 Task: Filter the opportunities by opportunities that will be closed in the next month
Action: Mouse moved to (101, 130)
Screenshot: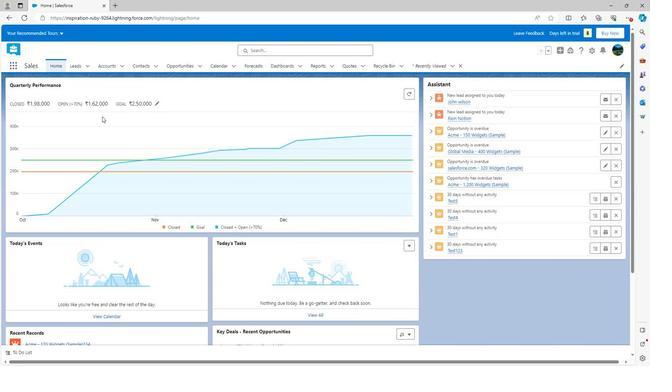 
Action: Mouse scrolled (101, 129) with delta (0, 0)
Screenshot: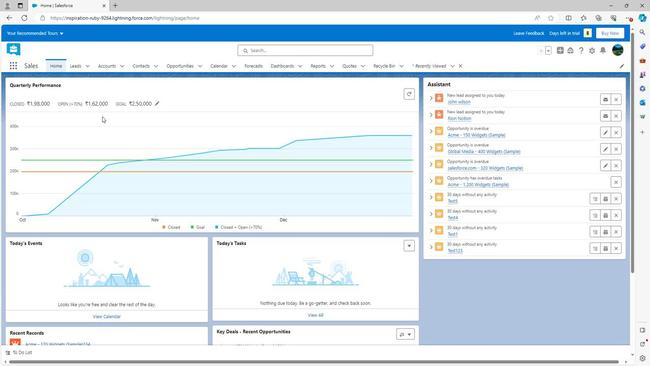 
Action: Mouse scrolled (101, 129) with delta (0, 0)
Screenshot: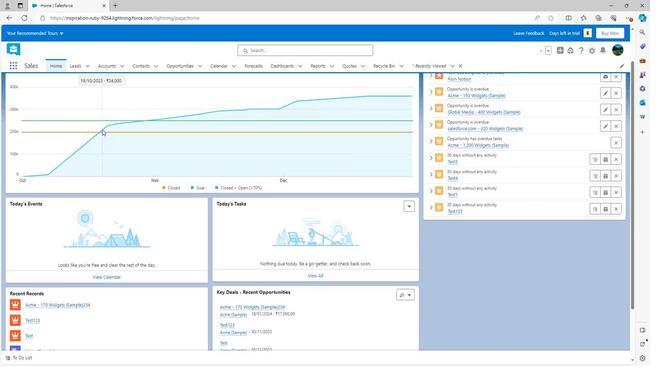 
Action: Mouse moved to (101, 130)
Screenshot: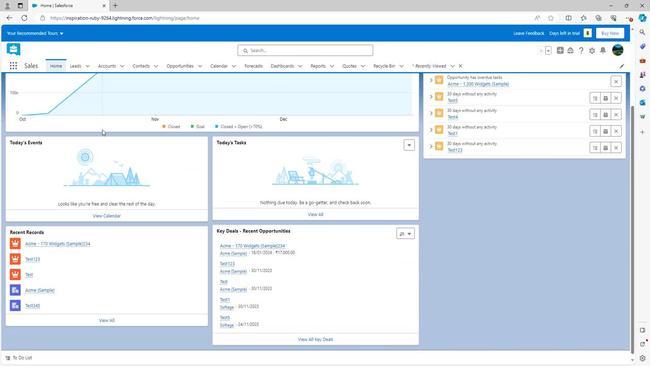 
Action: Mouse scrolled (101, 129) with delta (0, 0)
Screenshot: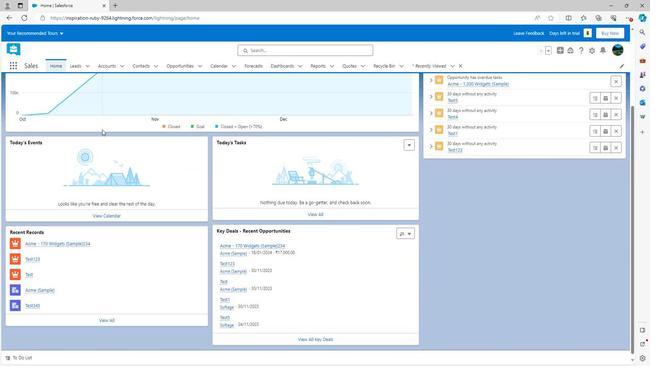 
Action: Mouse moved to (101, 130)
Screenshot: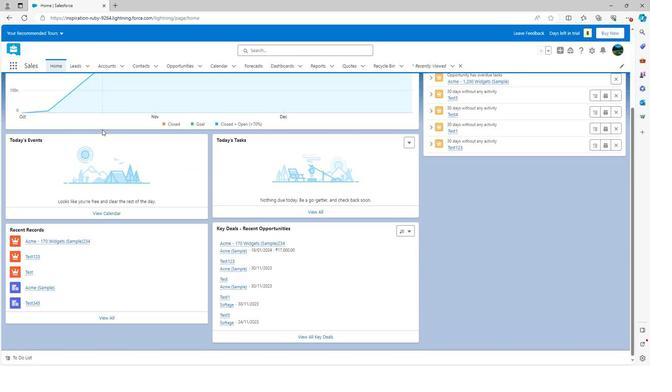 
Action: Mouse scrolled (101, 130) with delta (0, 0)
Screenshot: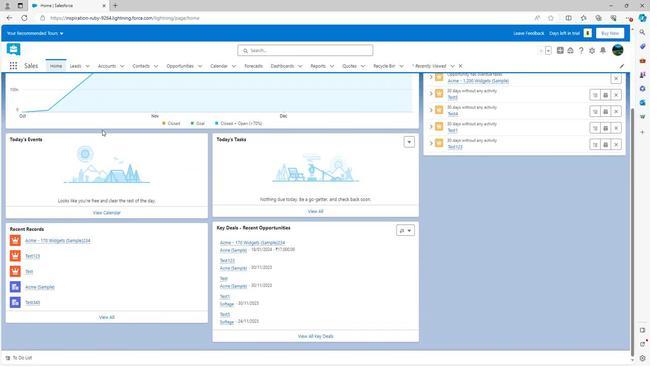 
Action: Mouse scrolled (101, 130) with delta (0, 0)
Screenshot: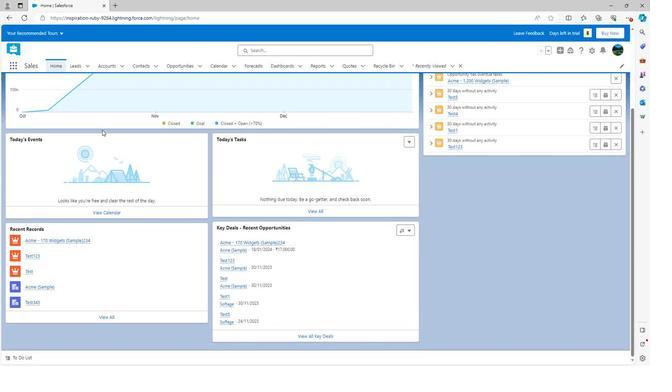
Action: Mouse scrolled (101, 130) with delta (0, 0)
Screenshot: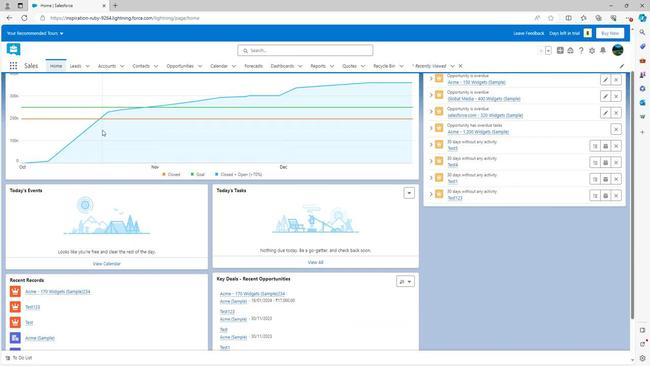 
Action: Mouse scrolled (101, 130) with delta (0, 0)
Screenshot: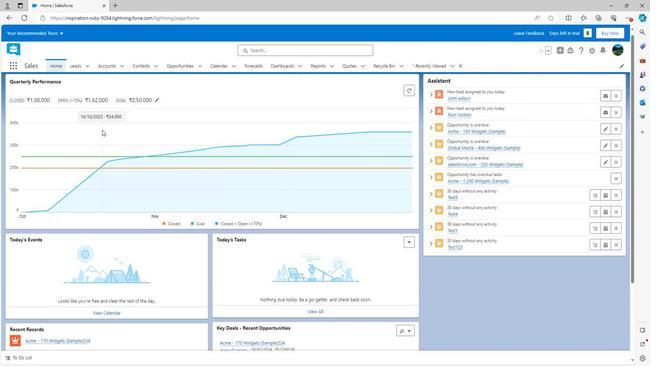 
Action: Mouse scrolled (101, 130) with delta (0, 0)
Screenshot: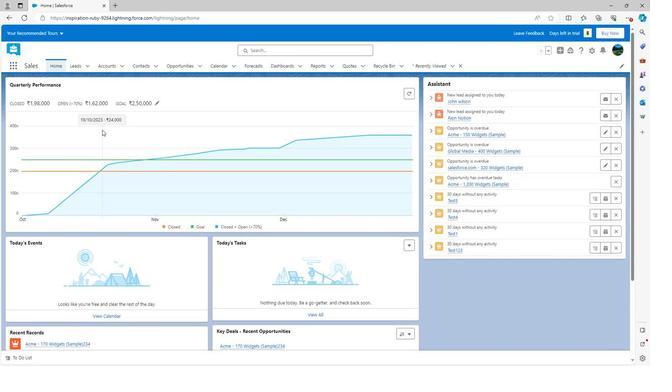 
Action: Mouse moved to (171, 62)
Screenshot: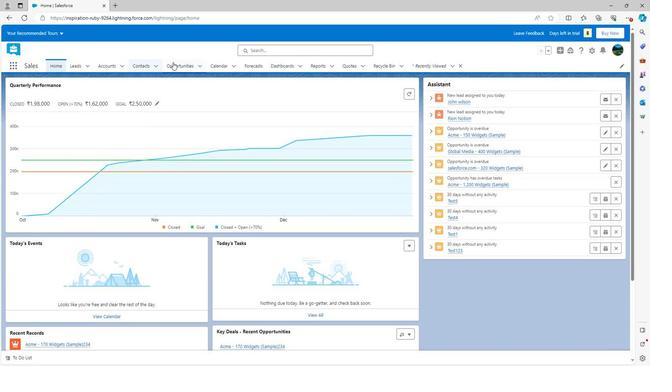 
Action: Mouse pressed left at (171, 62)
Screenshot: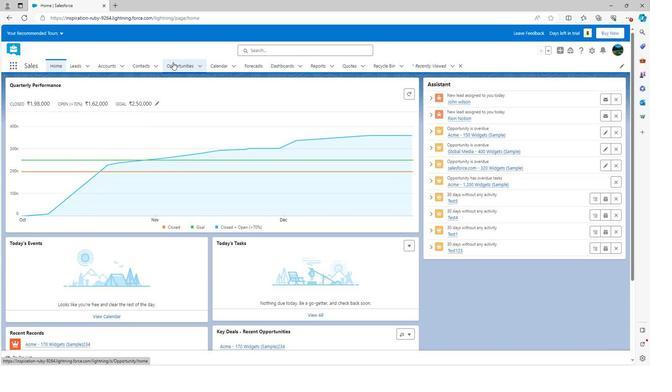 
Action: Mouse moved to (74, 85)
Screenshot: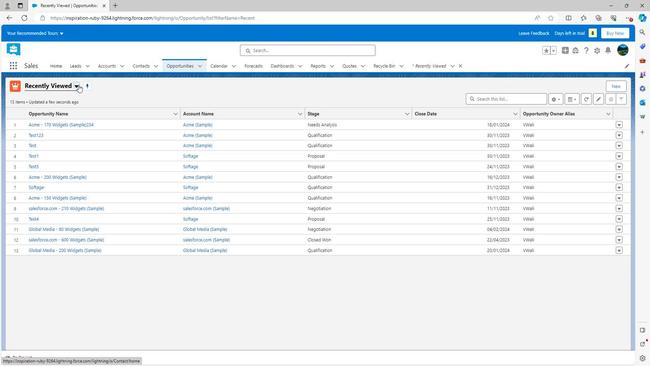 
Action: Mouse pressed left at (74, 85)
Screenshot: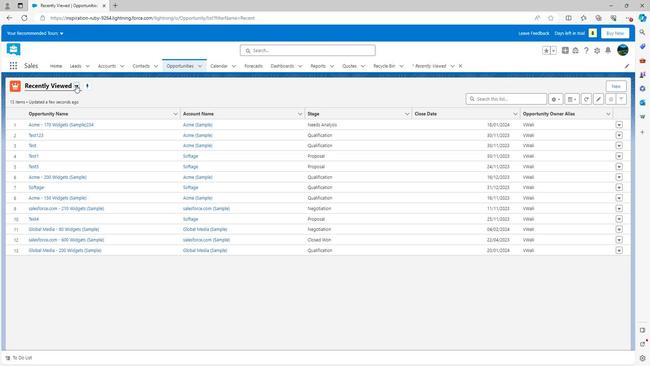
Action: Mouse moved to (63, 123)
Screenshot: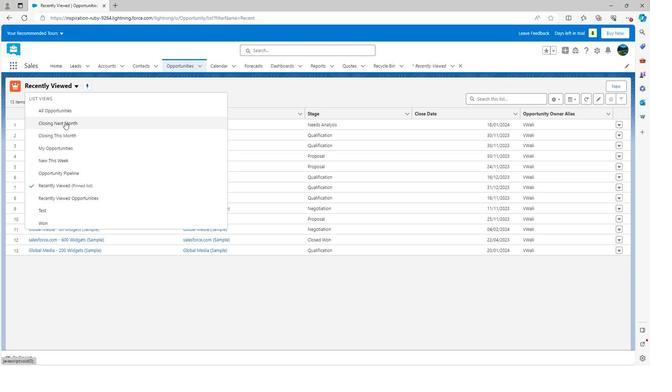 
Action: Mouse pressed left at (63, 123)
Screenshot: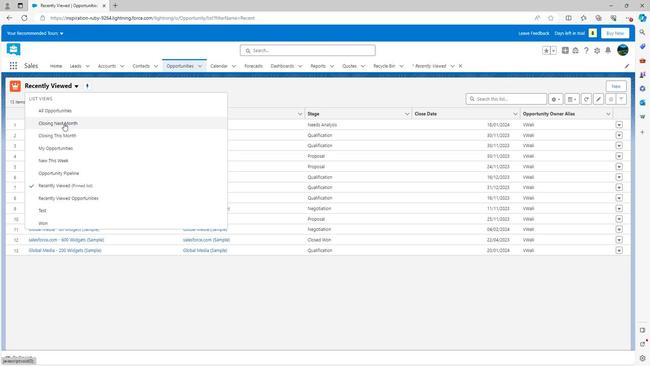 
Action: Mouse moved to (116, 196)
Screenshot: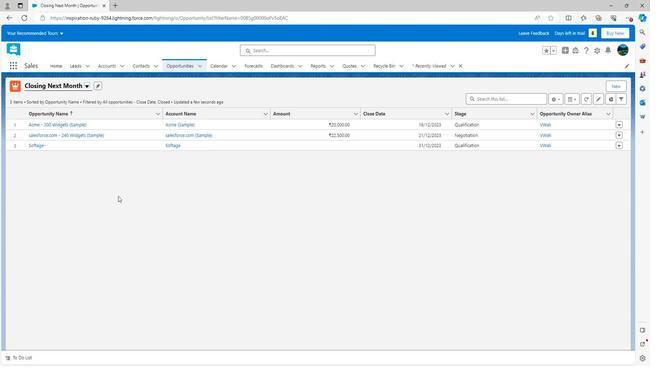 
